 Task: Look for products with pomegranate flavor in the category "Powered Drink MIxes".
Action: Mouse pressed left at (22, 96)
Screenshot: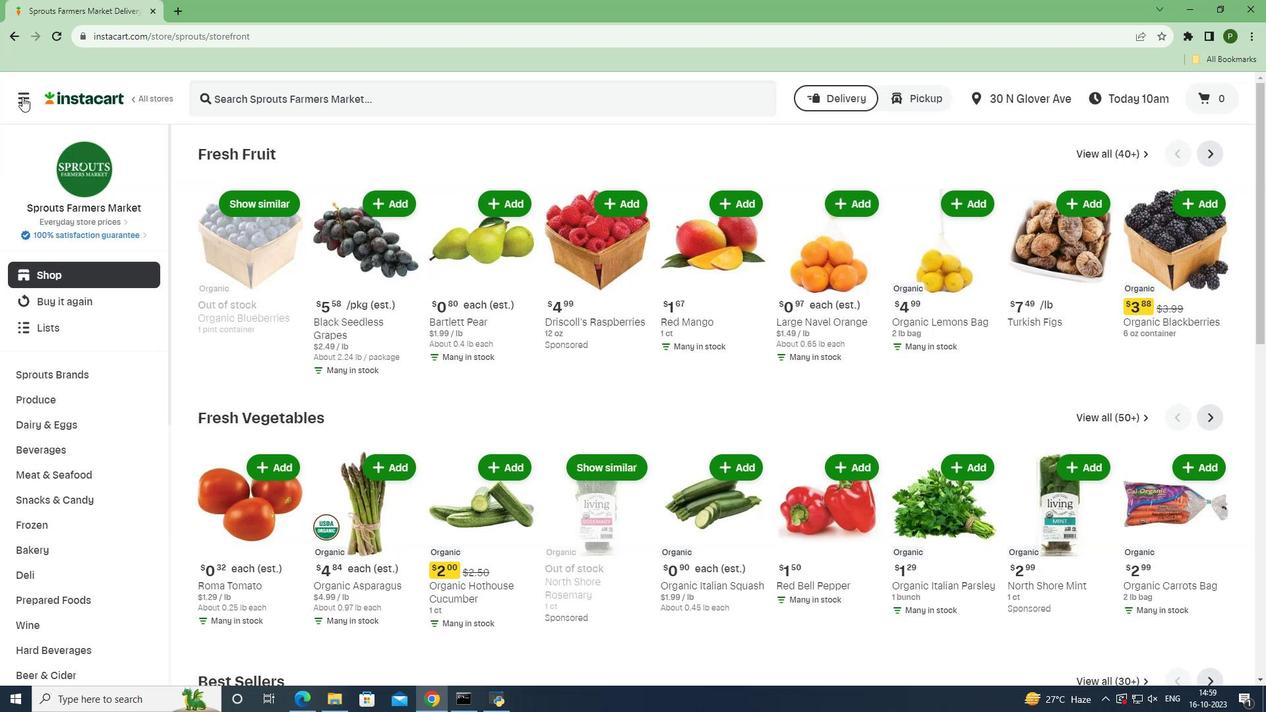 
Action: Mouse moved to (34, 347)
Screenshot: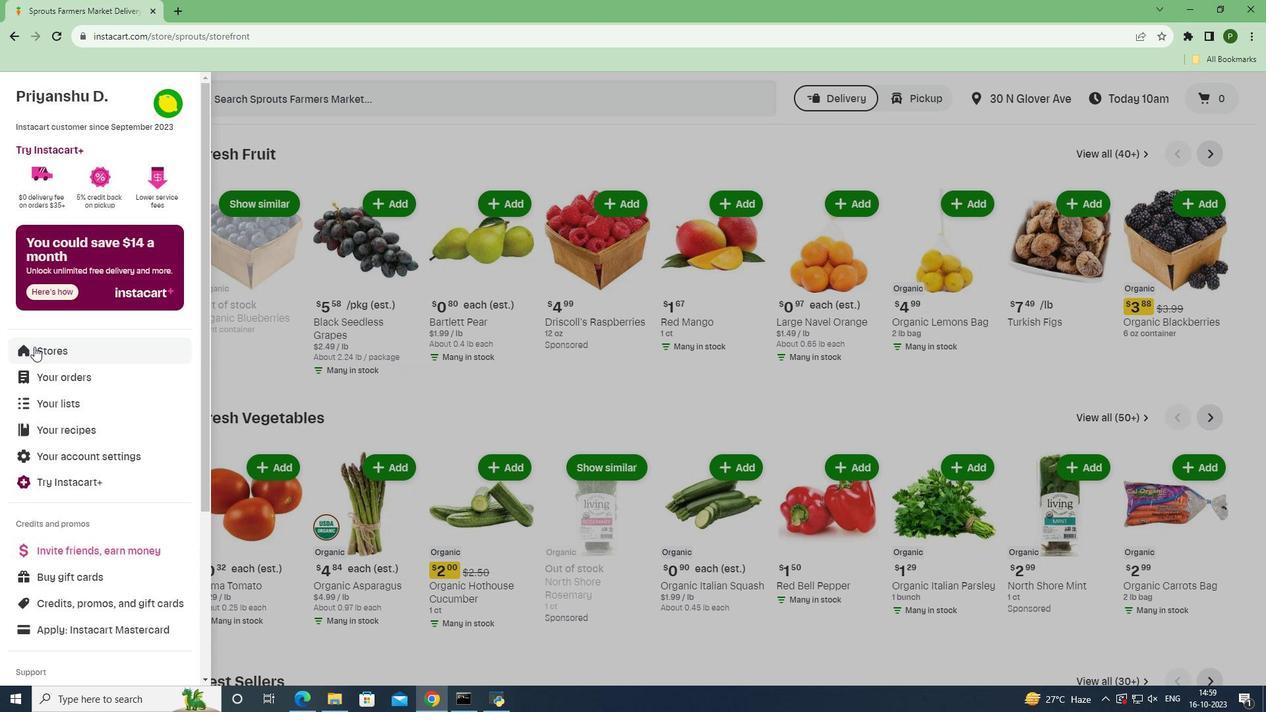 
Action: Mouse pressed left at (34, 347)
Screenshot: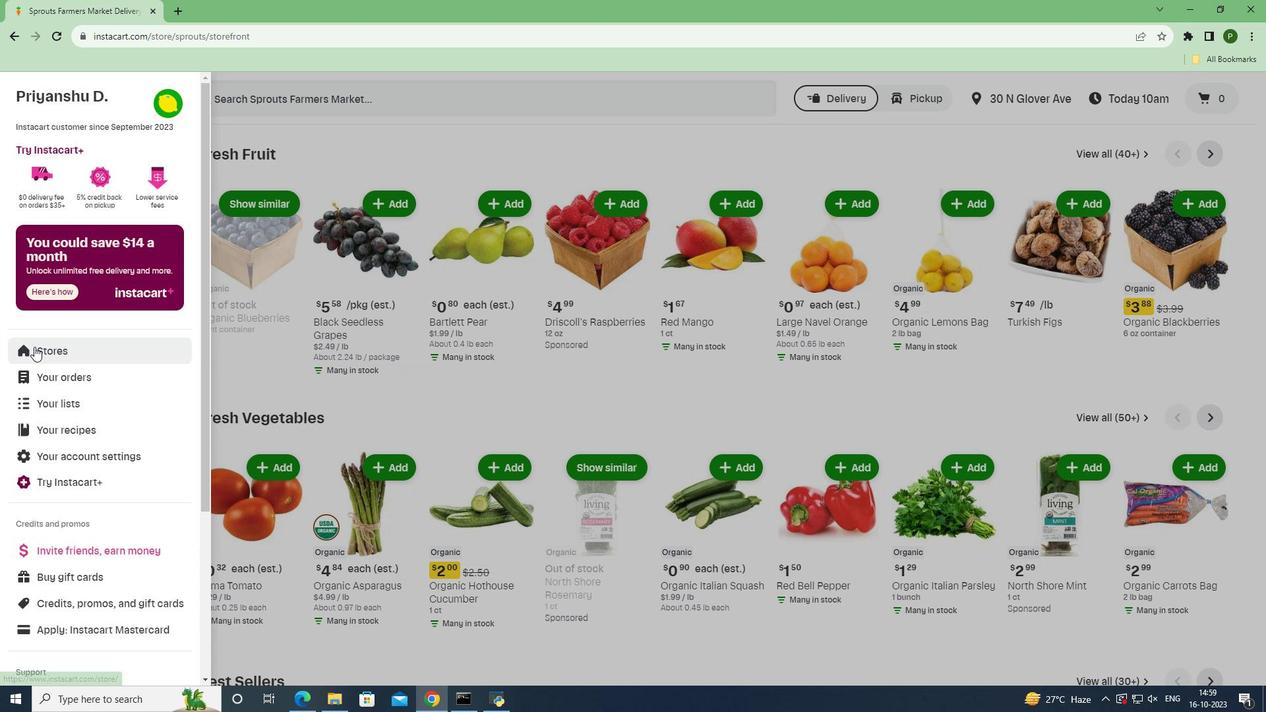 
Action: Mouse moved to (308, 135)
Screenshot: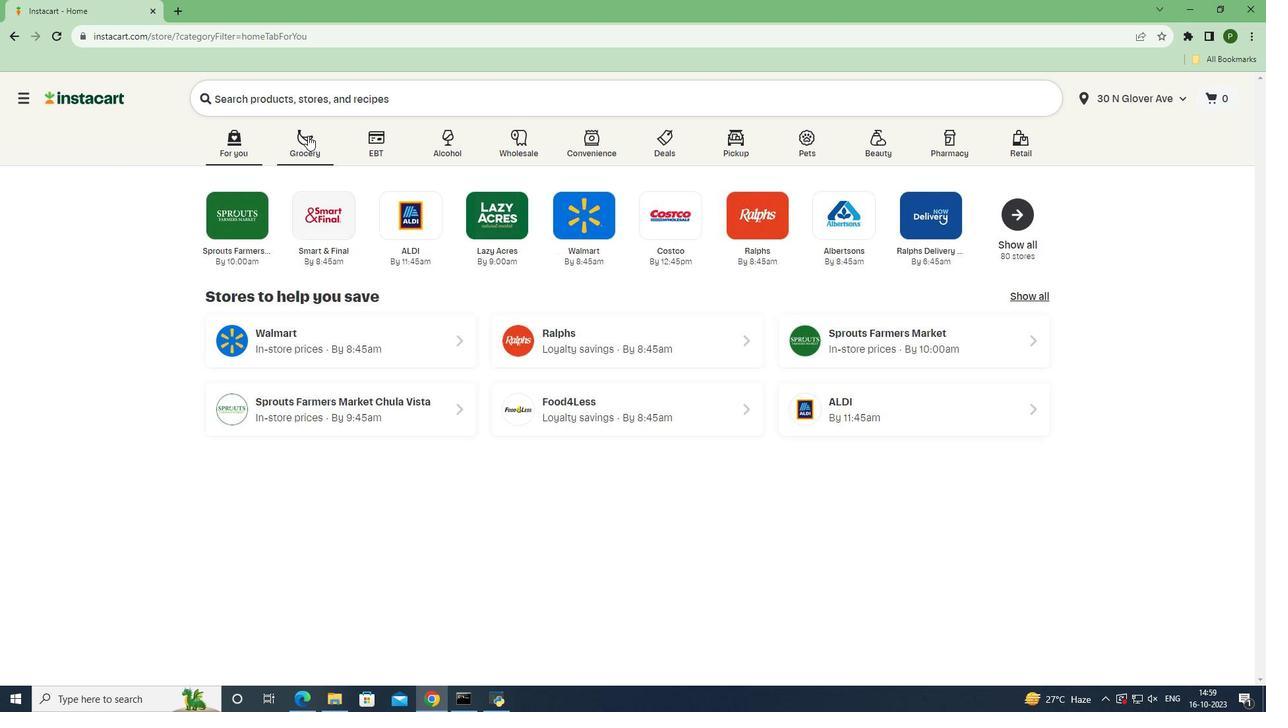 
Action: Mouse pressed left at (308, 135)
Screenshot: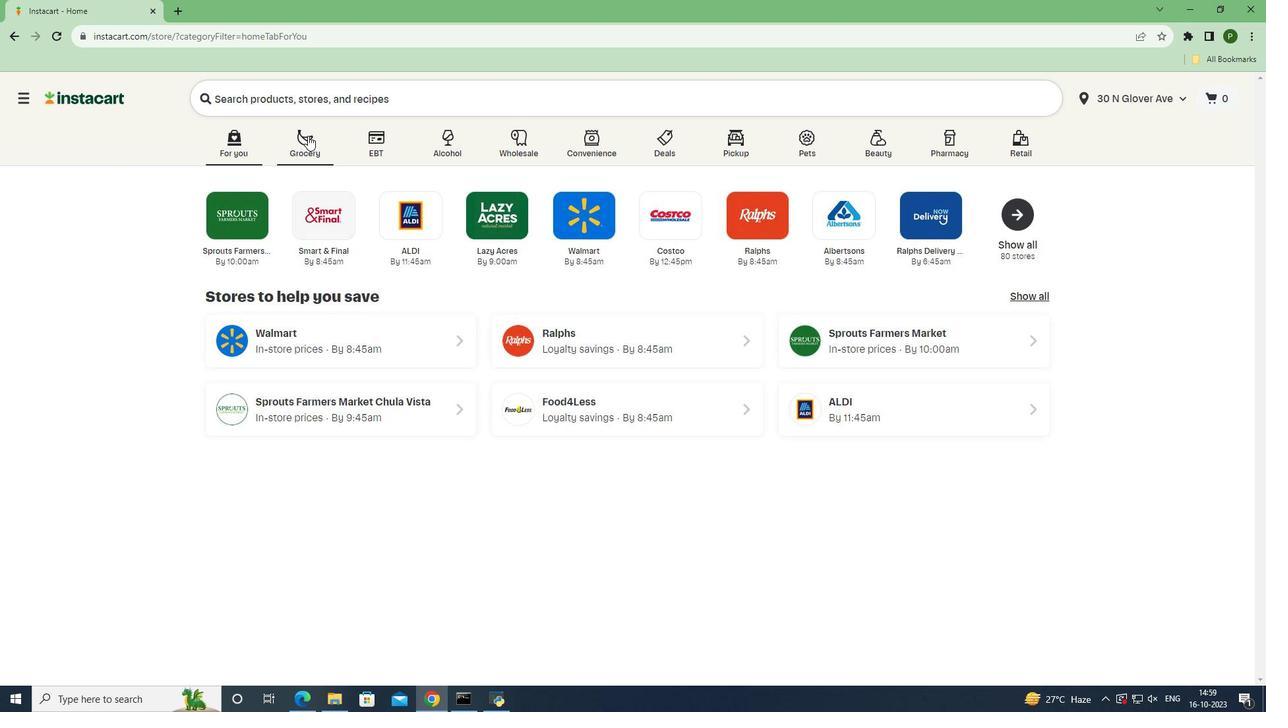 
Action: Mouse moved to (800, 313)
Screenshot: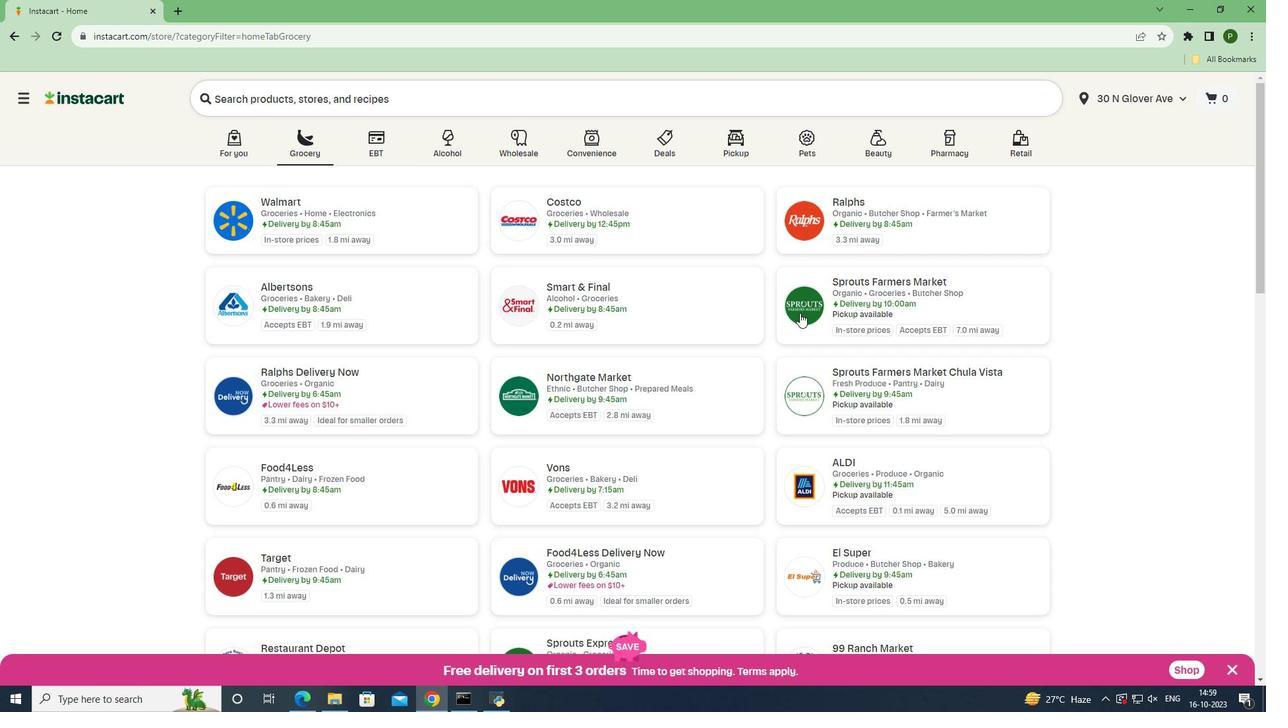 
Action: Mouse pressed left at (800, 313)
Screenshot: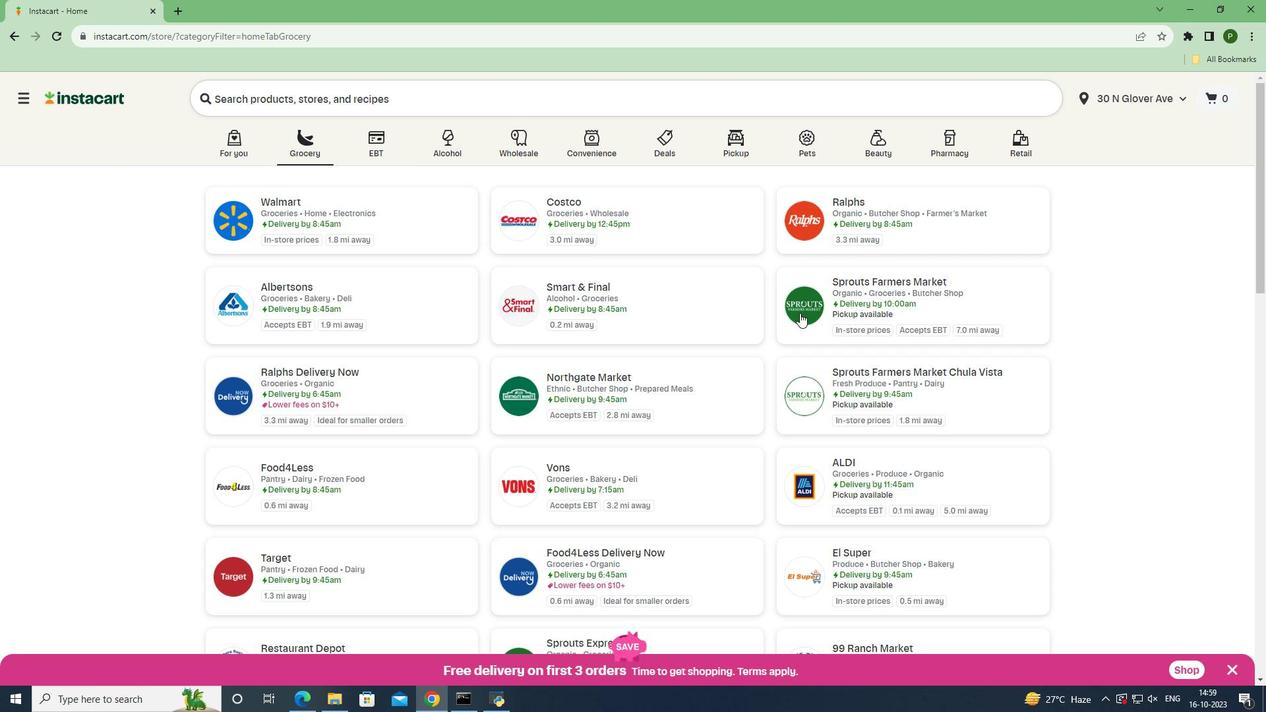 
Action: Mouse moved to (88, 449)
Screenshot: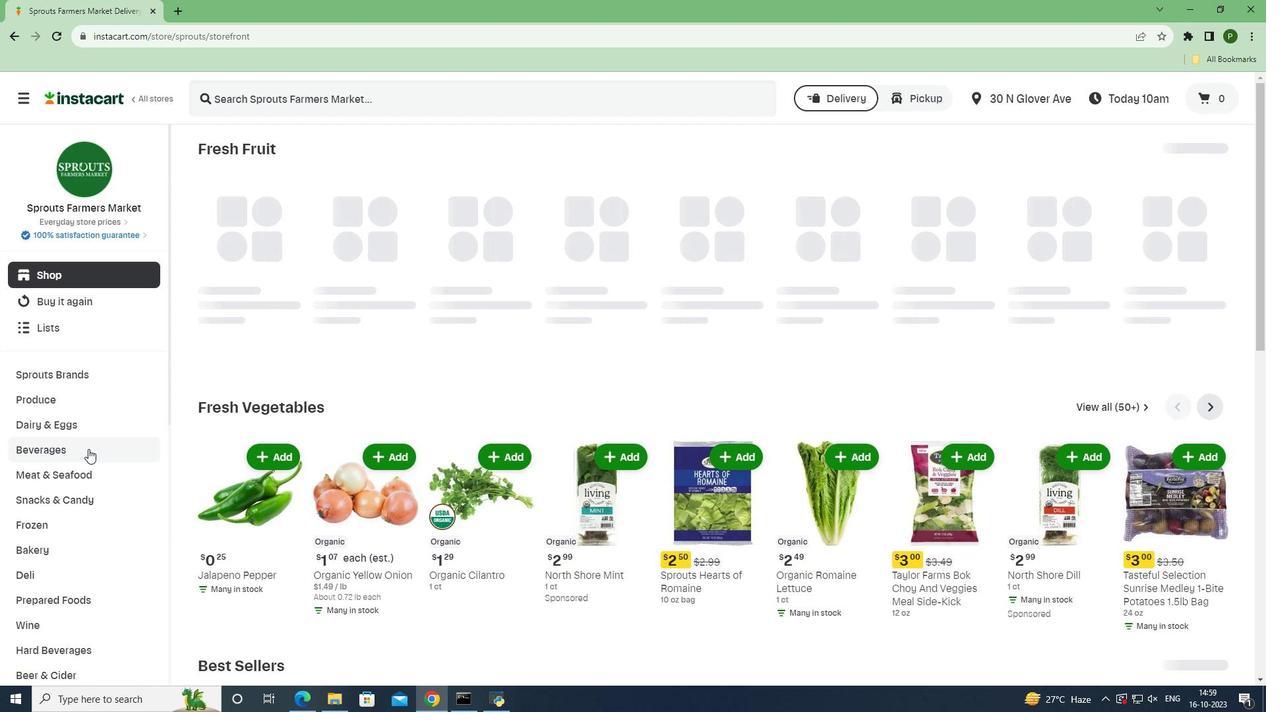 
Action: Mouse pressed left at (88, 449)
Screenshot: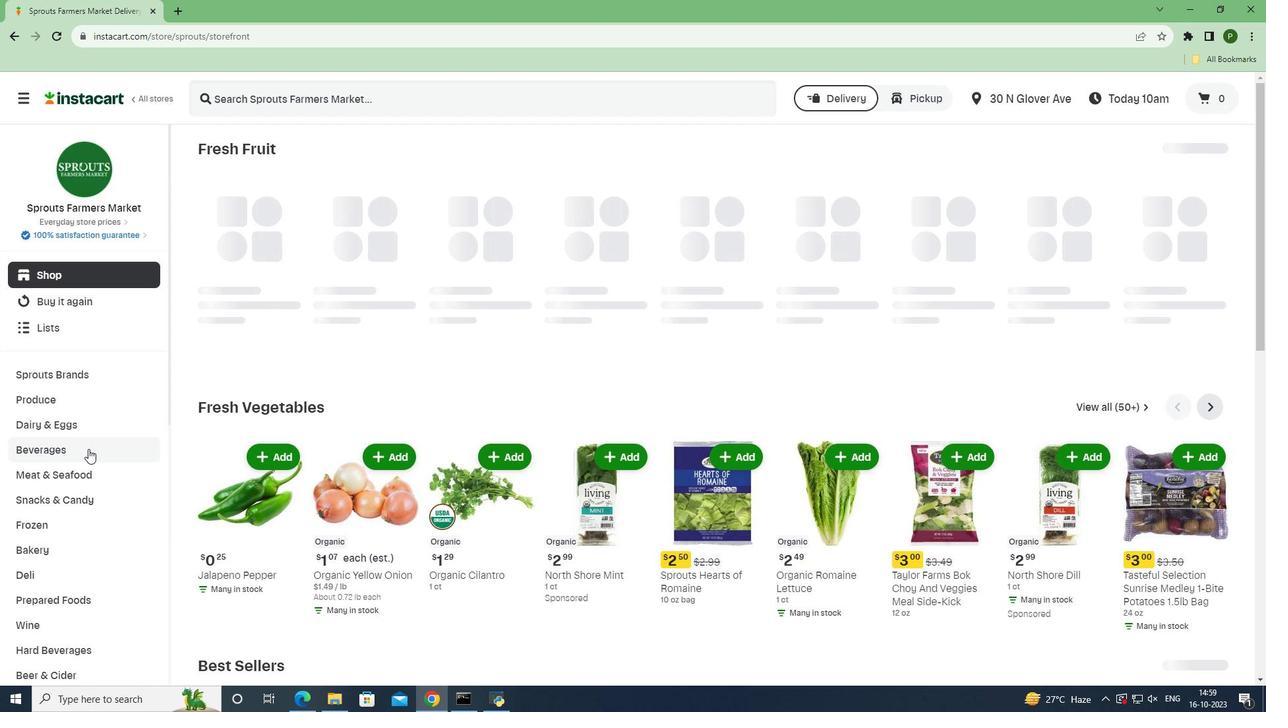 
Action: Mouse moved to (1189, 184)
Screenshot: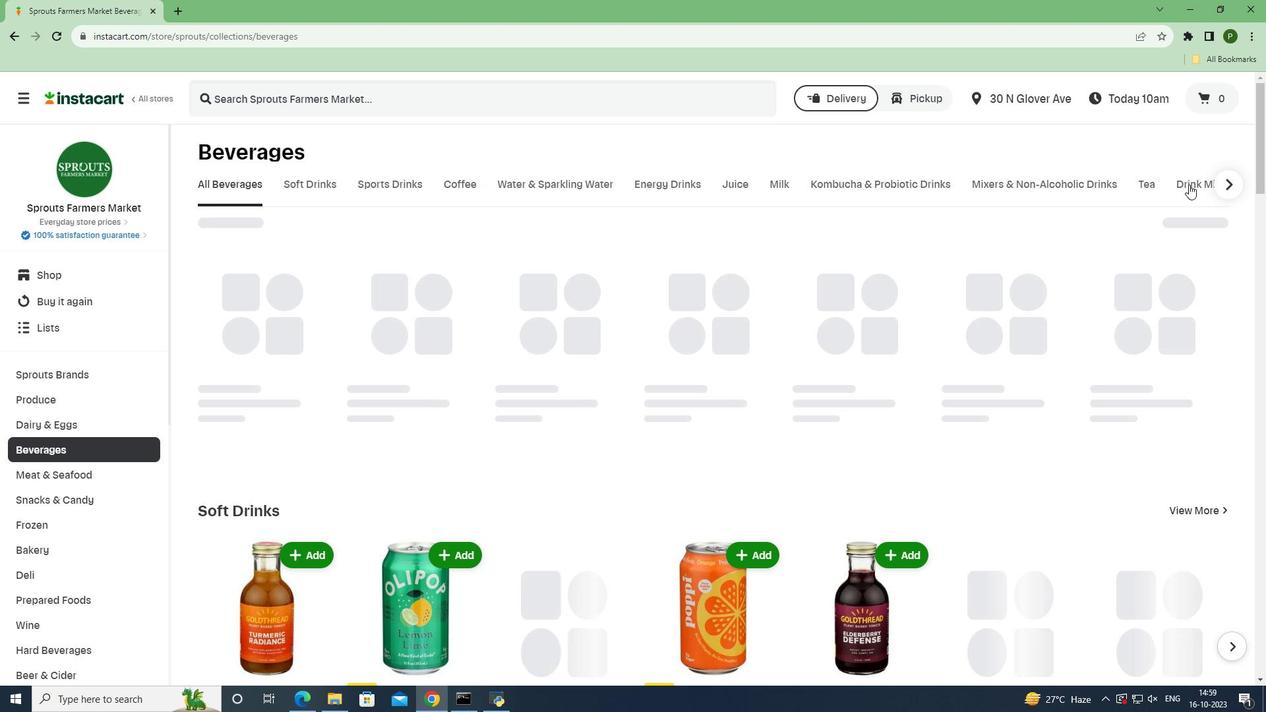 
Action: Mouse pressed left at (1189, 184)
Screenshot: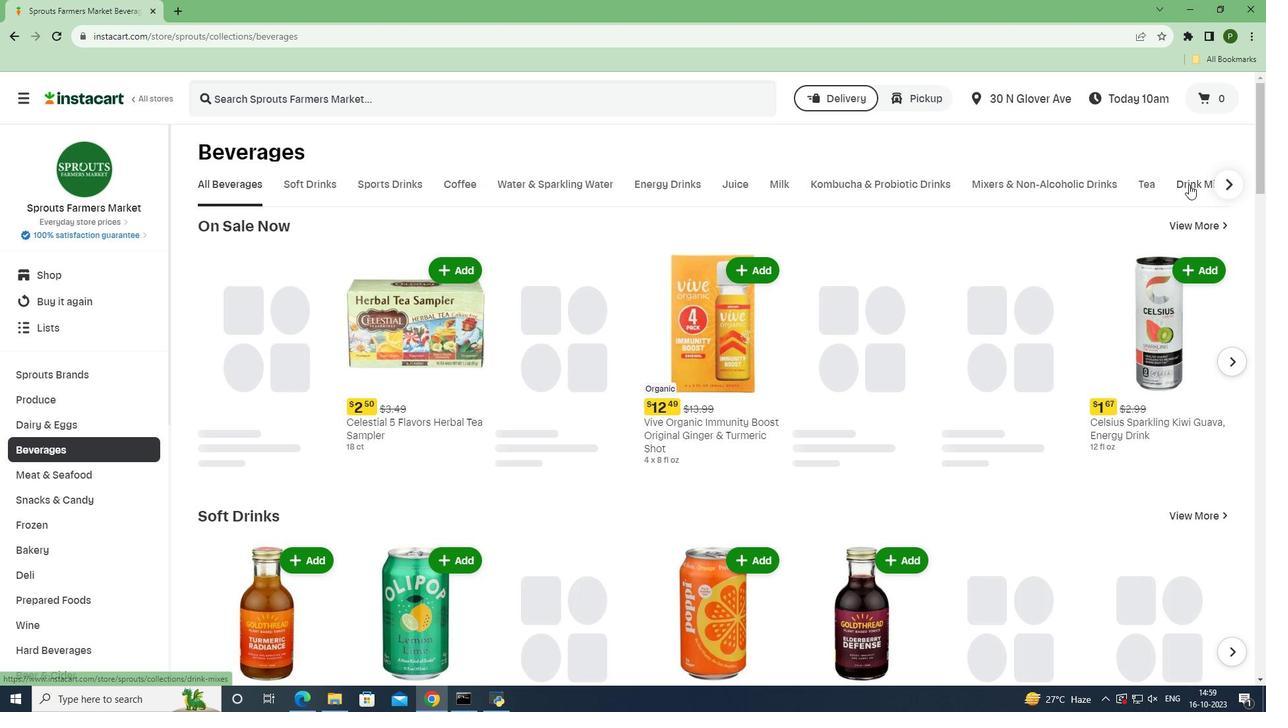 
Action: Mouse moved to (344, 244)
Screenshot: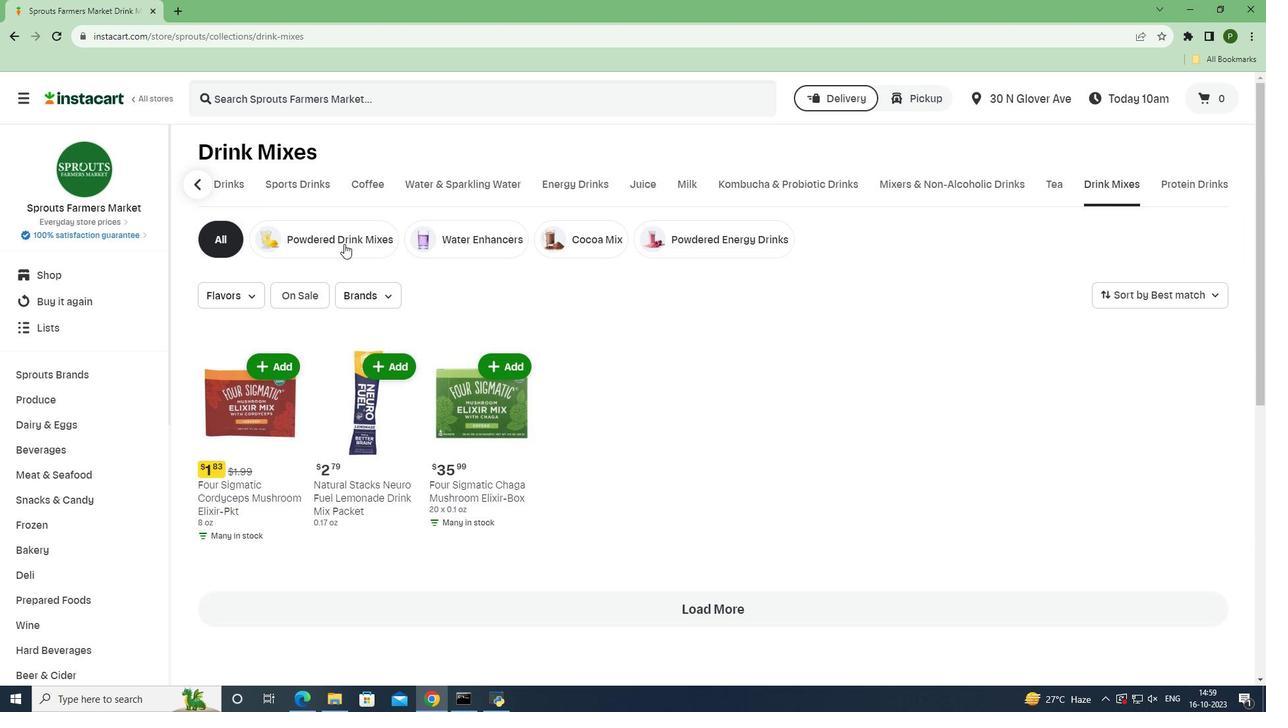 
Action: Mouse pressed left at (344, 244)
Screenshot: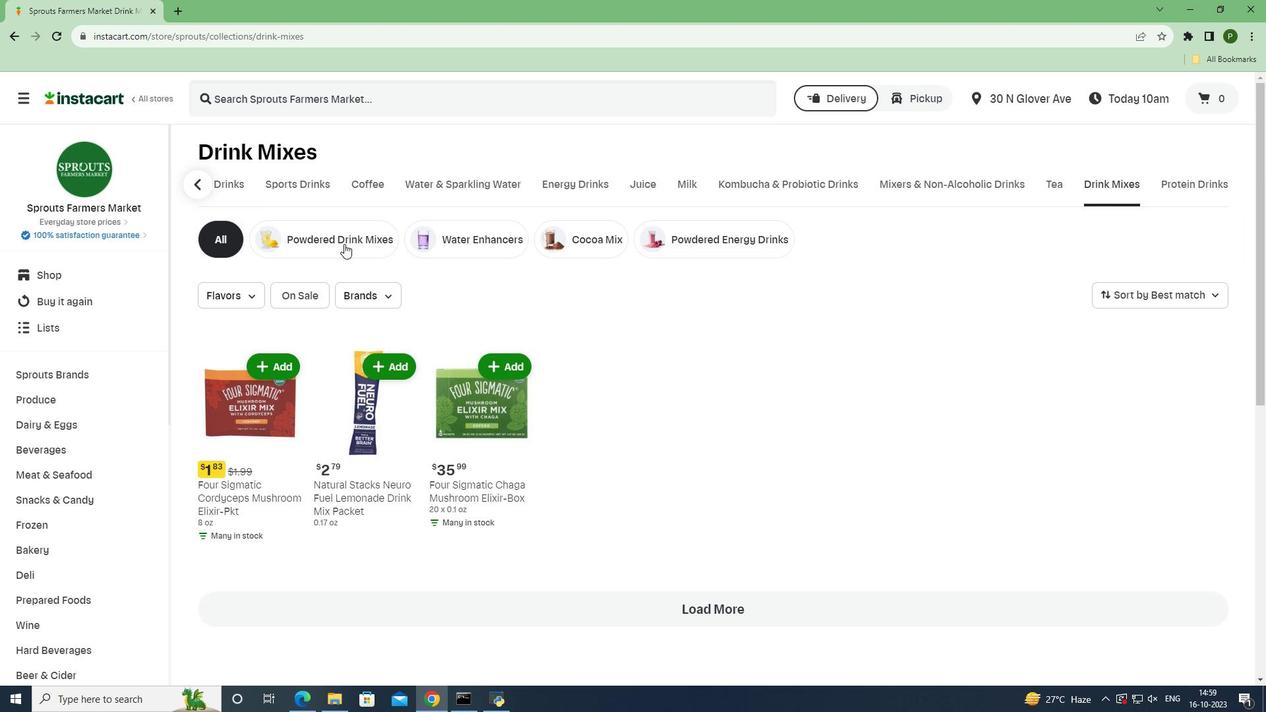 
Action: Mouse moved to (232, 303)
Screenshot: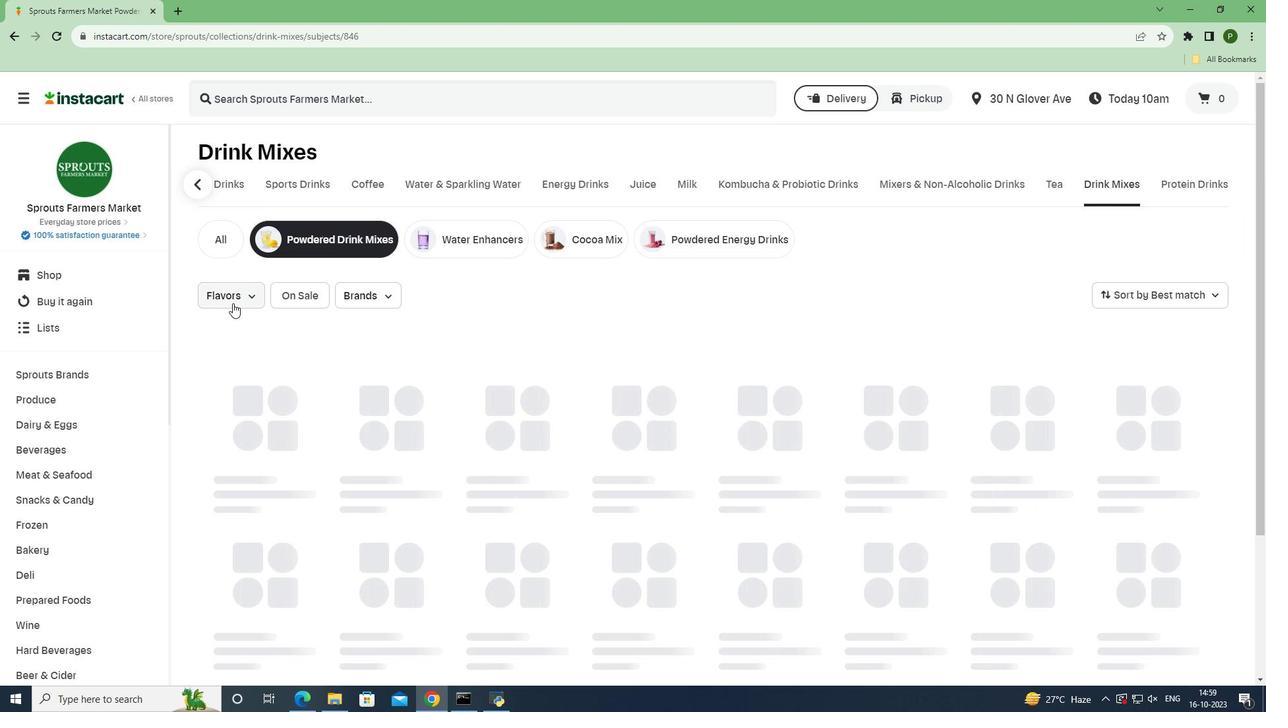 
Action: Mouse pressed left at (232, 303)
Screenshot: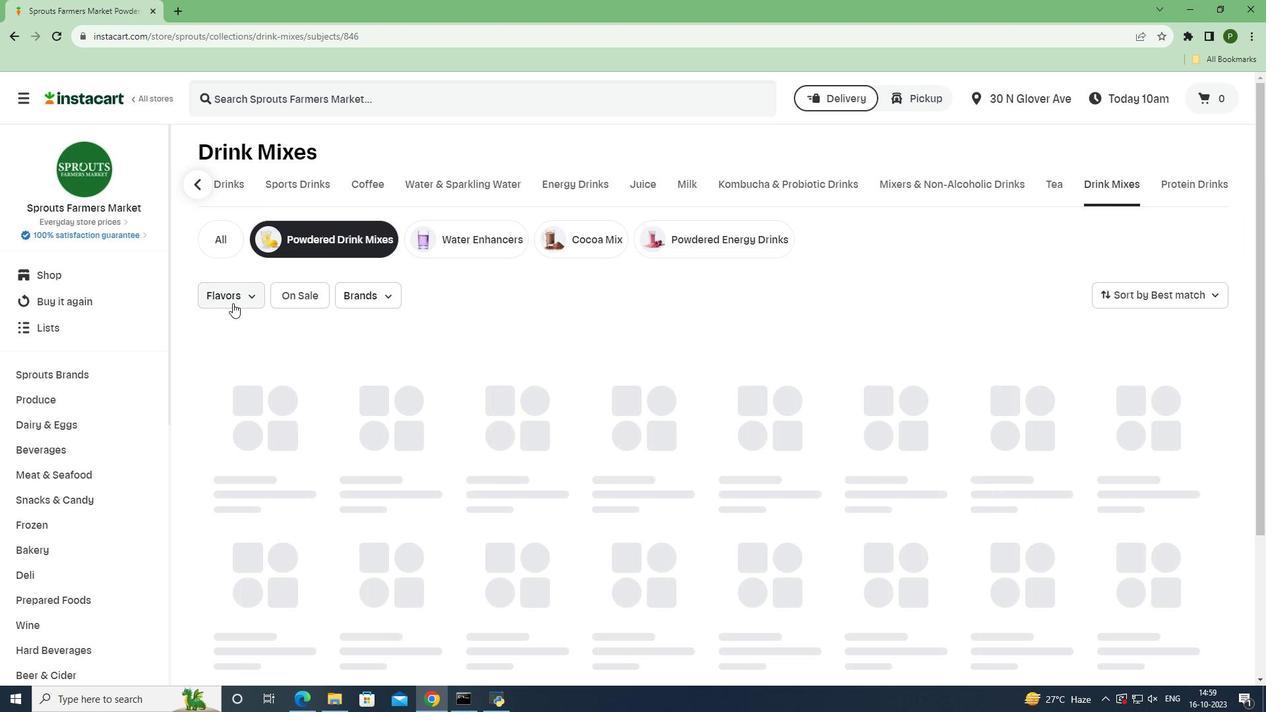 
Action: Mouse moved to (262, 459)
Screenshot: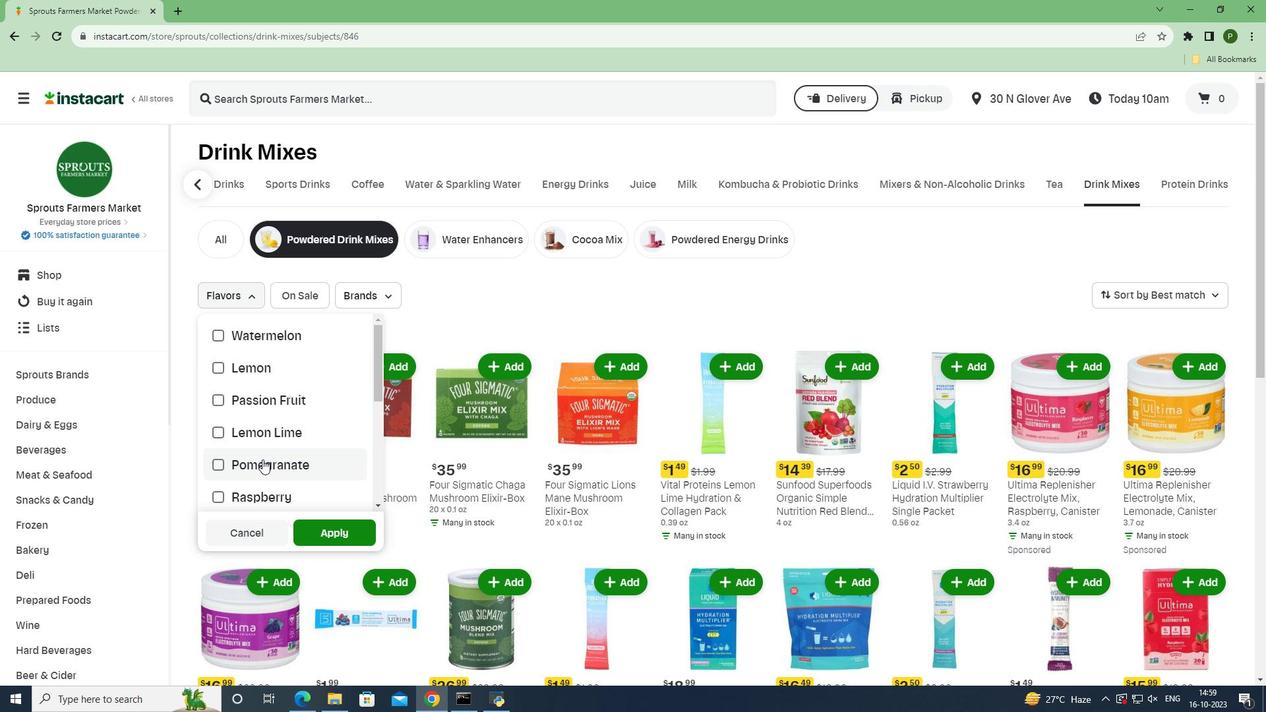 
Action: Mouse pressed left at (262, 459)
Screenshot: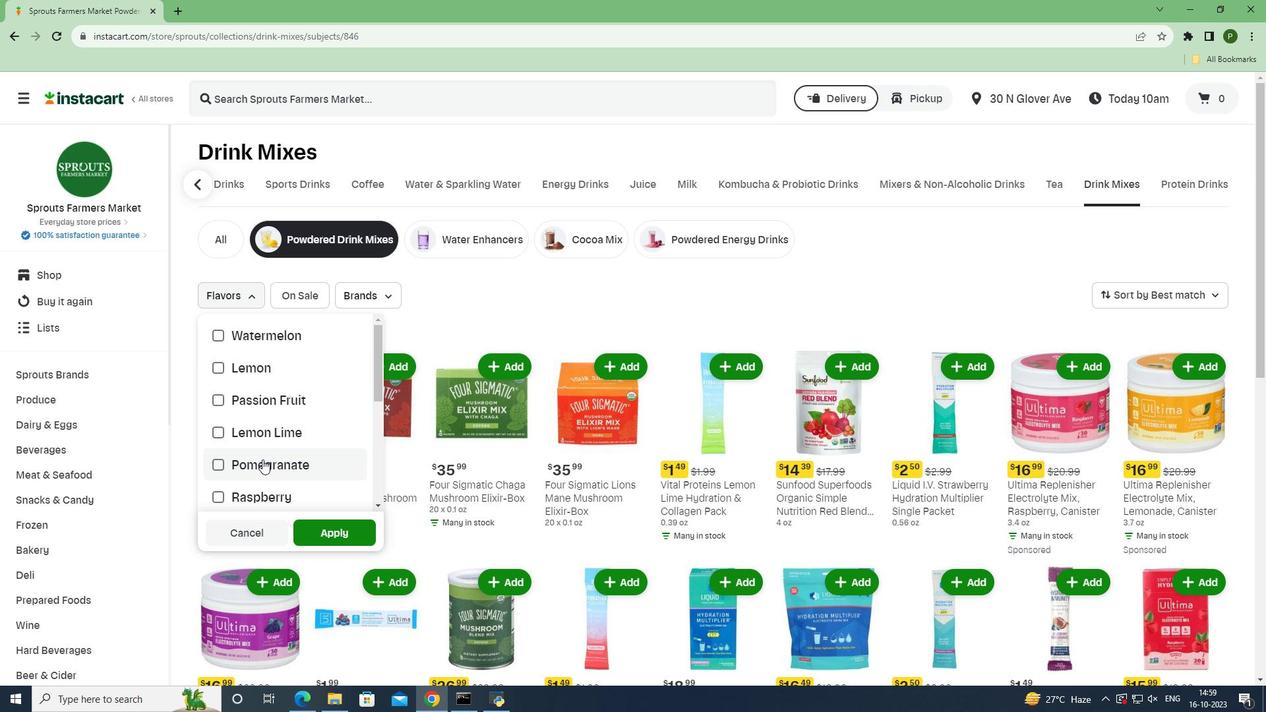 
Action: Mouse moved to (320, 528)
Screenshot: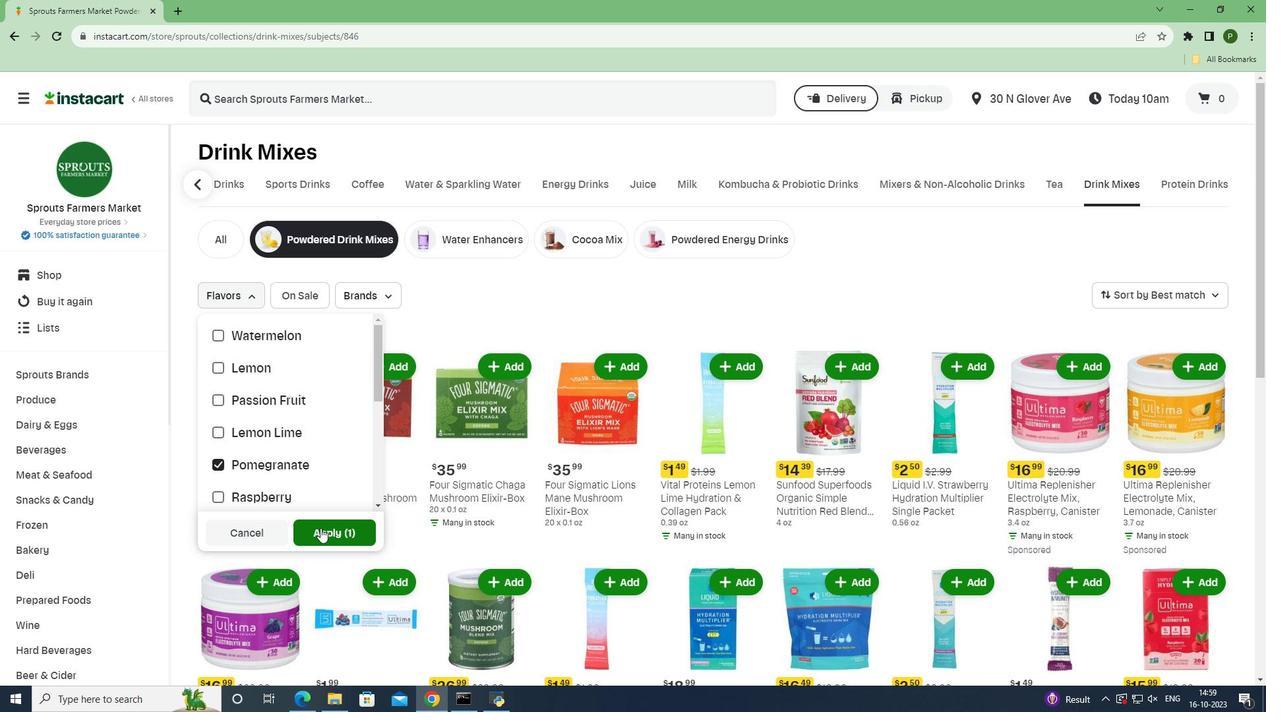 
Action: Mouse pressed left at (320, 528)
Screenshot: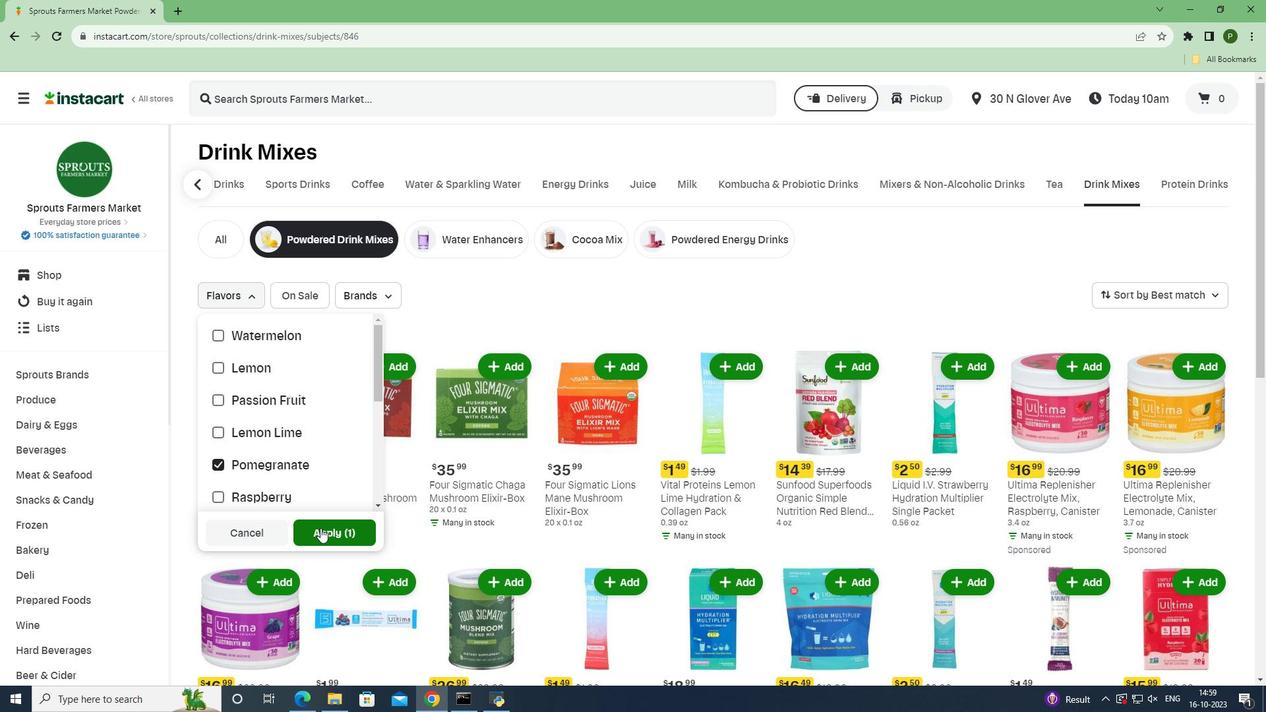 
Action: Mouse moved to (525, 571)
Screenshot: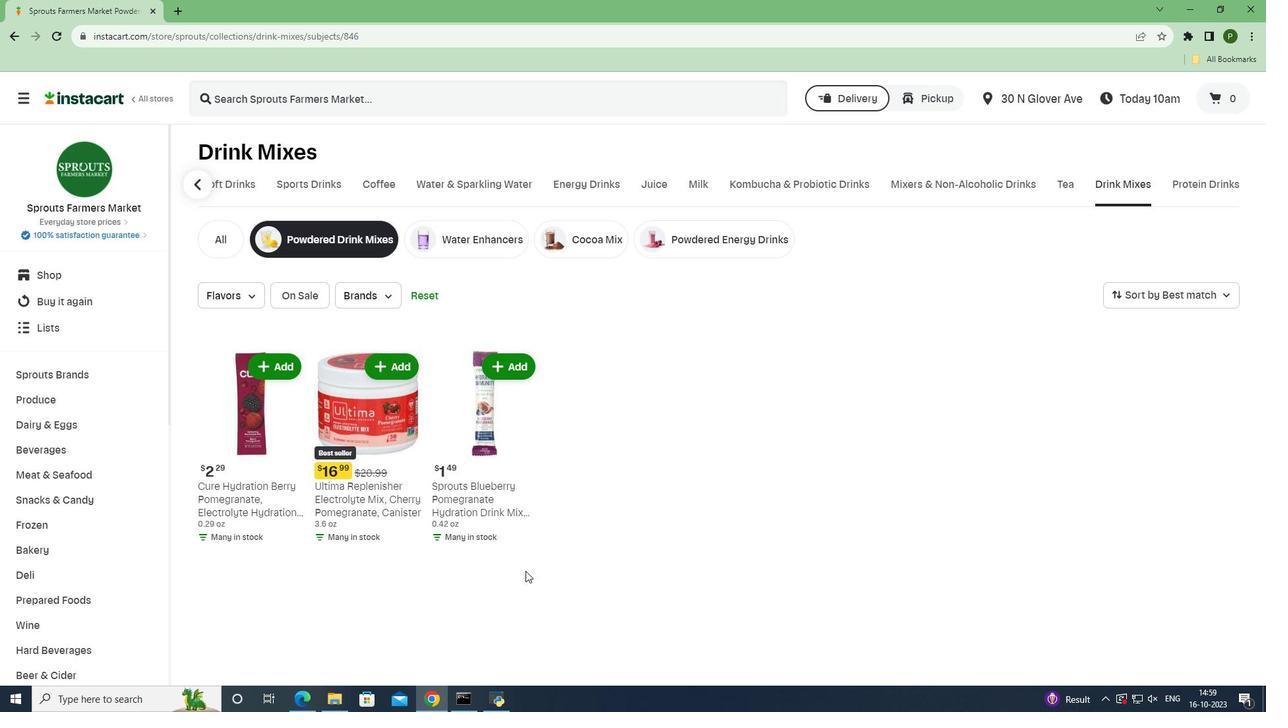 
